 Task: Create new Company, with domain: 'nybg.org' and type: 'Reseller'. Add new contact for this company, with mail Id: 'Prisha_Fisher@nybg.org', First Name: Prisha, Last name:  Fisher, Job Title: 'Human Resources Director', Phone Number: '(408) 555-1238'. Change life cycle stage to  Lead and lead status to  Open. Logged in from softage.3@softage.net
Action: Mouse moved to (81, 75)
Screenshot: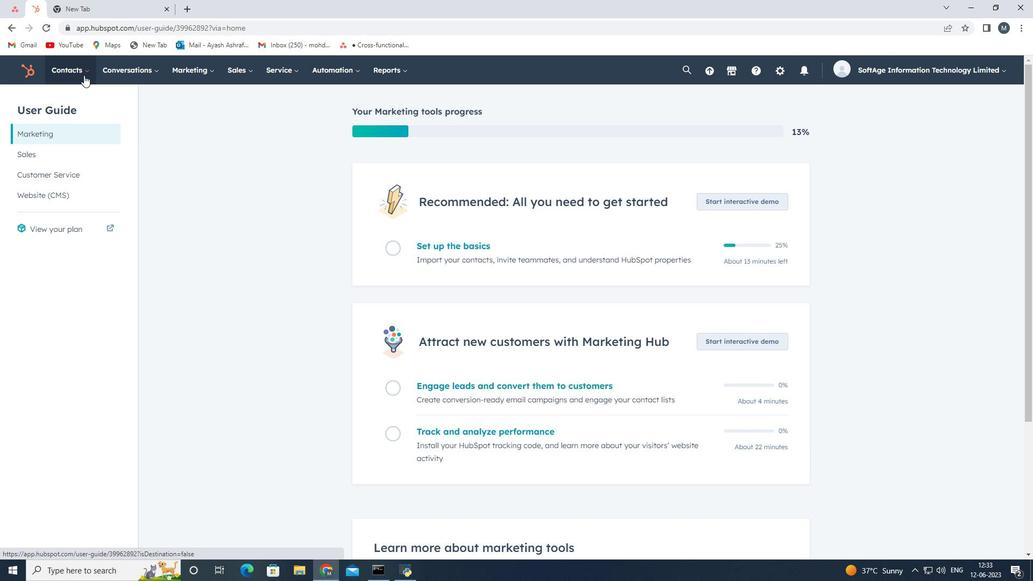 
Action: Mouse pressed left at (81, 75)
Screenshot: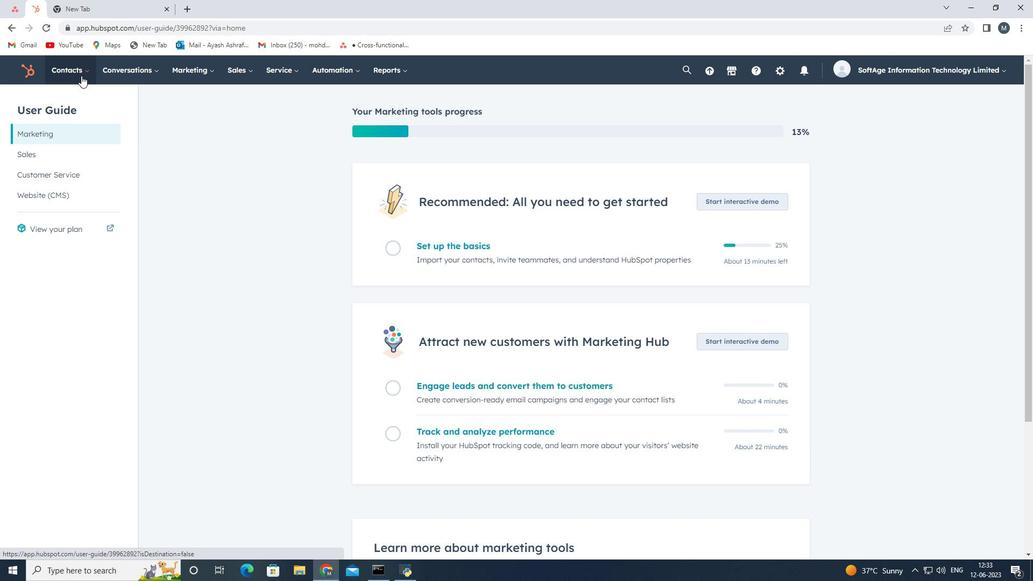 
Action: Mouse moved to (94, 127)
Screenshot: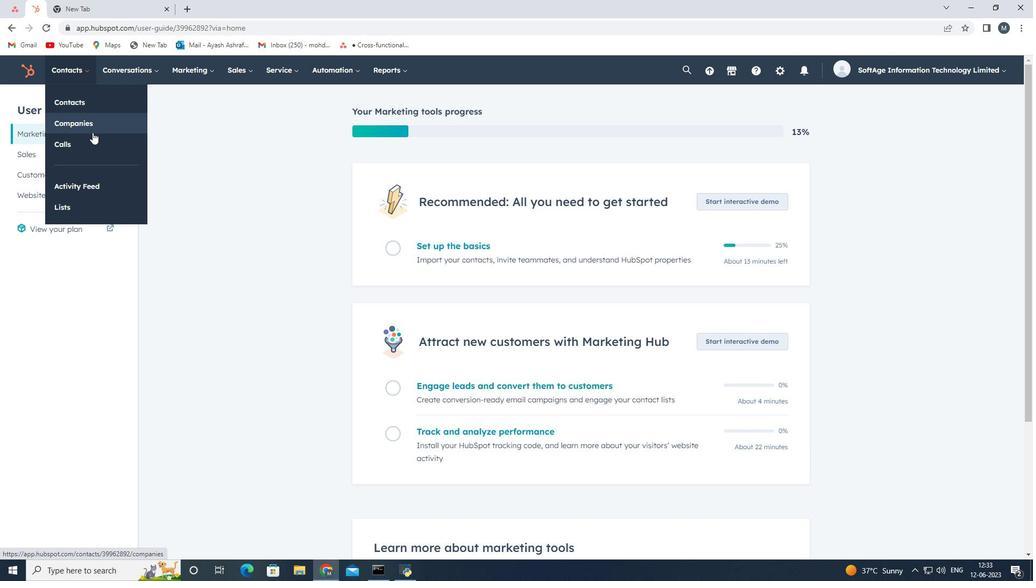 
Action: Mouse pressed left at (94, 127)
Screenshot: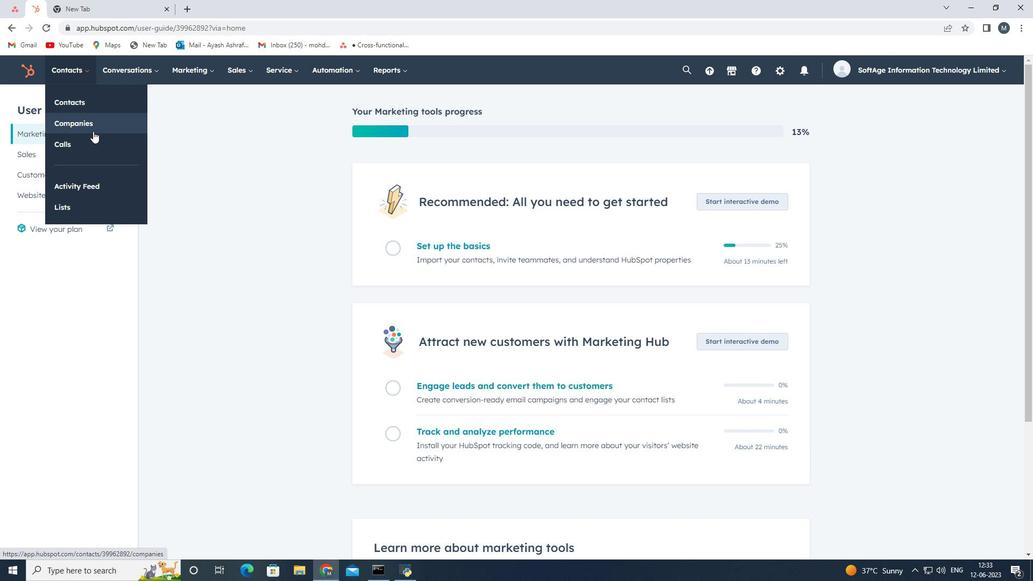 
Action: Mouse moved to (961, 106)
Screenshot: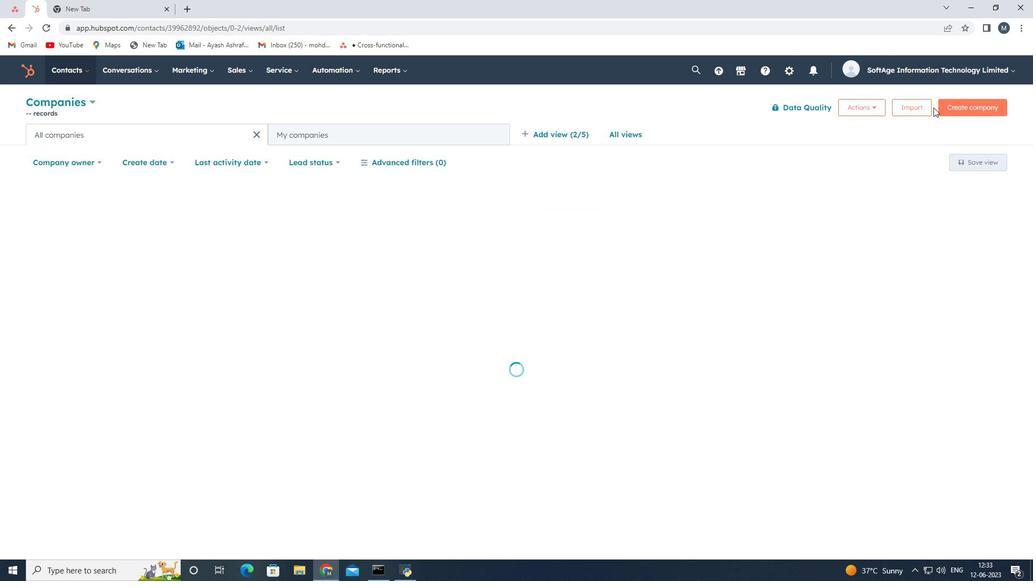 
Action: Mouse pressed left at (961, 106)
Screenshot: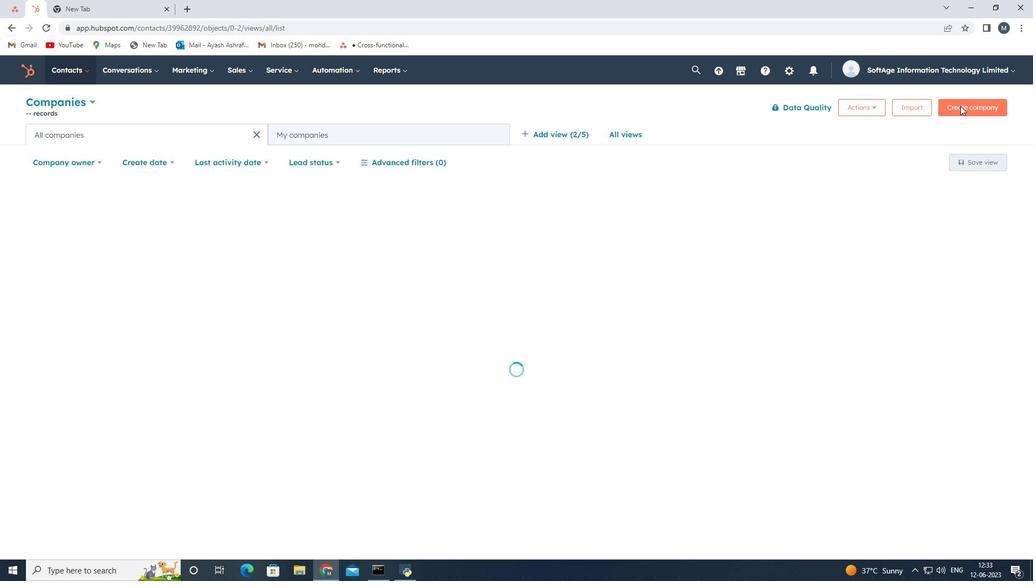 
Action: Mouse moved to (812, 152)
Screenshot: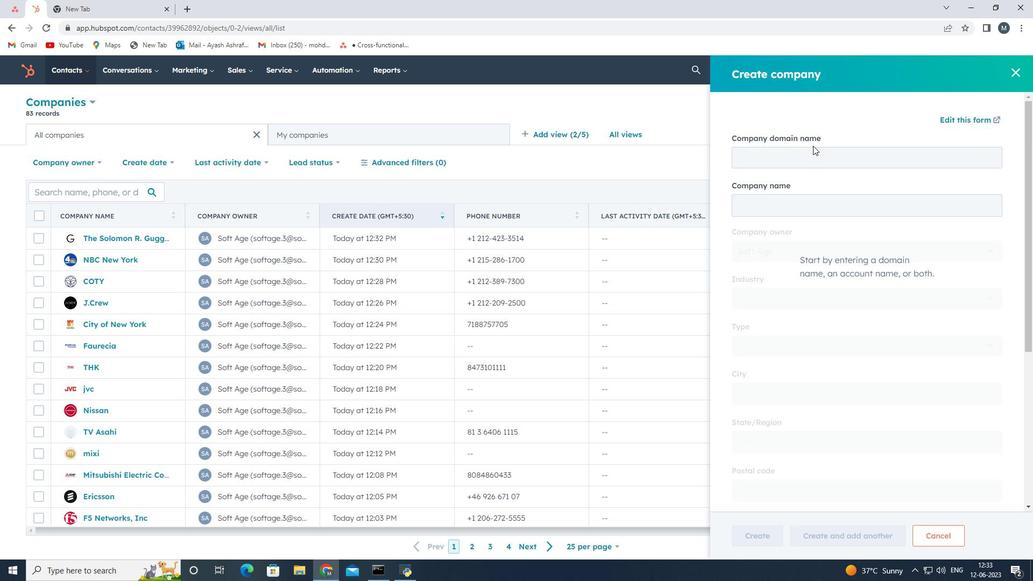 
Action: Mouse pressed left at (812, 152)
Screenshot: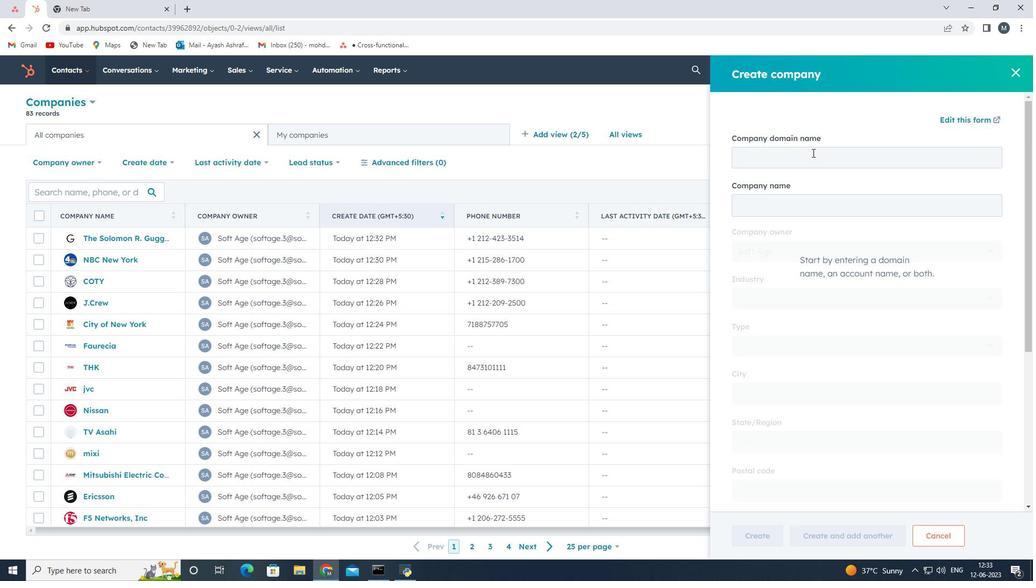 
Action: Mouse moved to (812, 152)
Screenshot: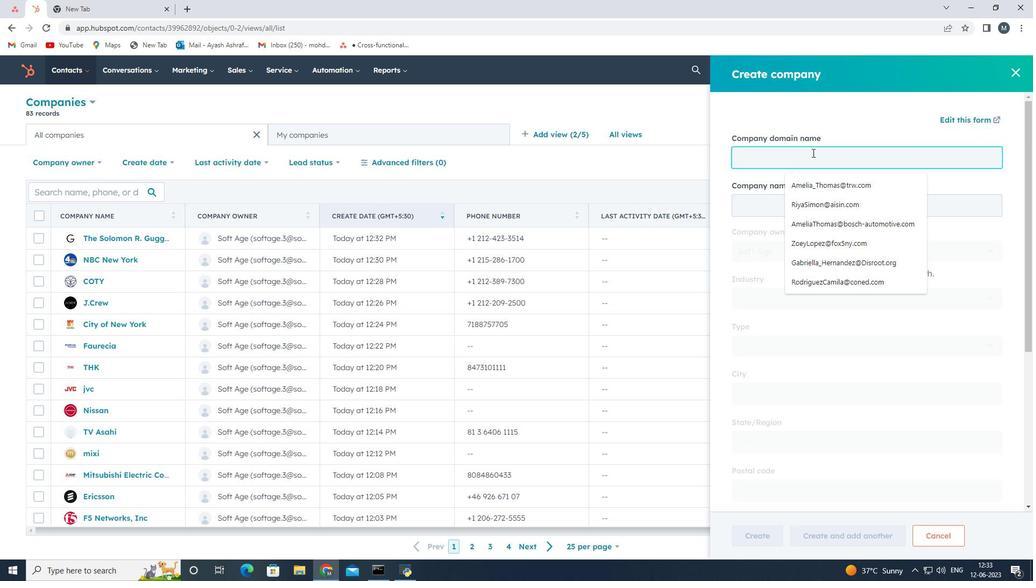 
Action: Key pressed nybg.org
Screenshot: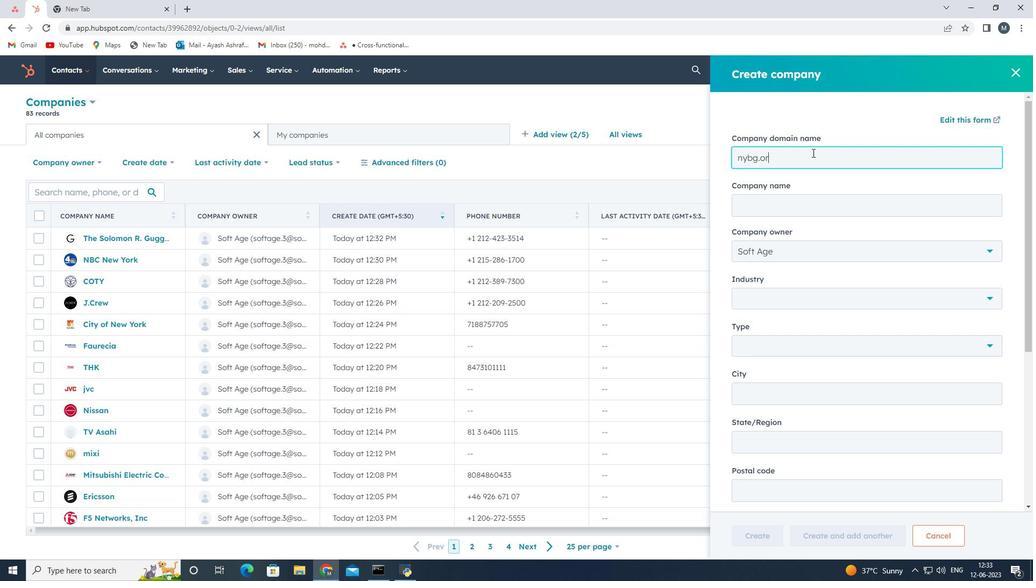 
Action: Mouse moved to (792, 346)
Screenshot: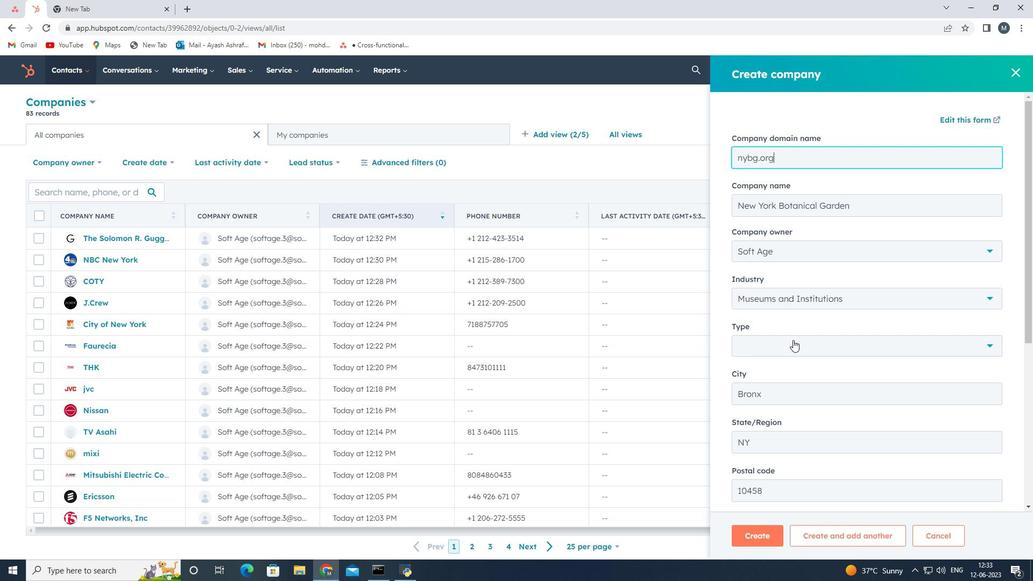 
Action: Mouse pressed left at (792, 346)
Screenshot: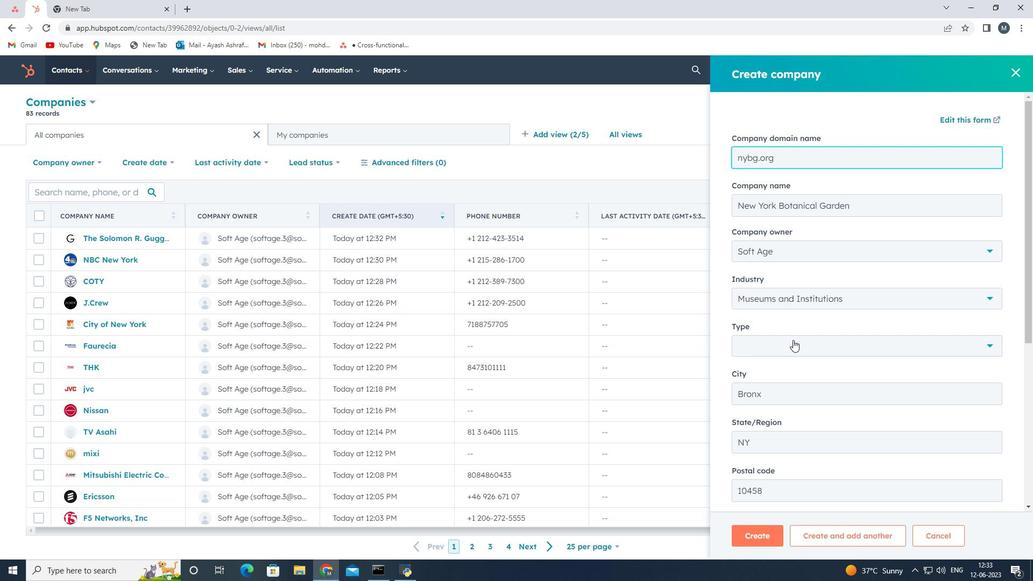 
Action: Mouse moved to (761, 437)
Screenshot: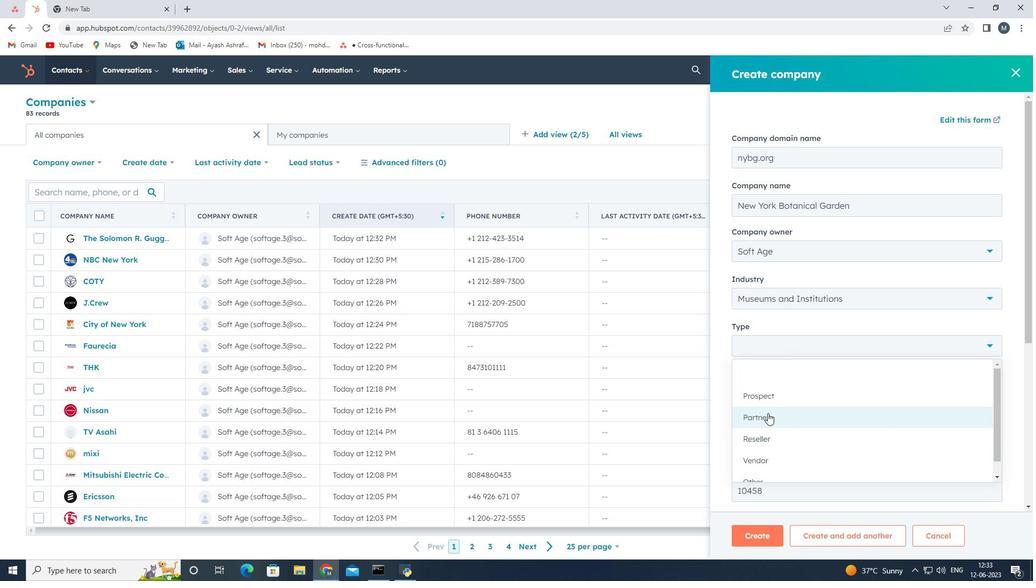 
Action: Mouse pressed left at (761, 437)
Screenshot: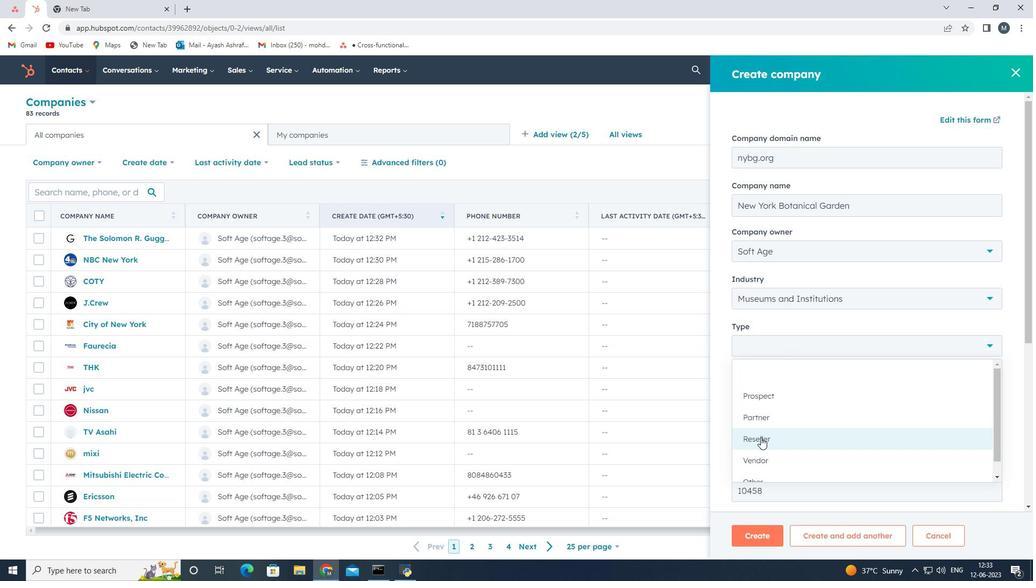 
Action: Mouse moved to (769, 534)
Screenshot: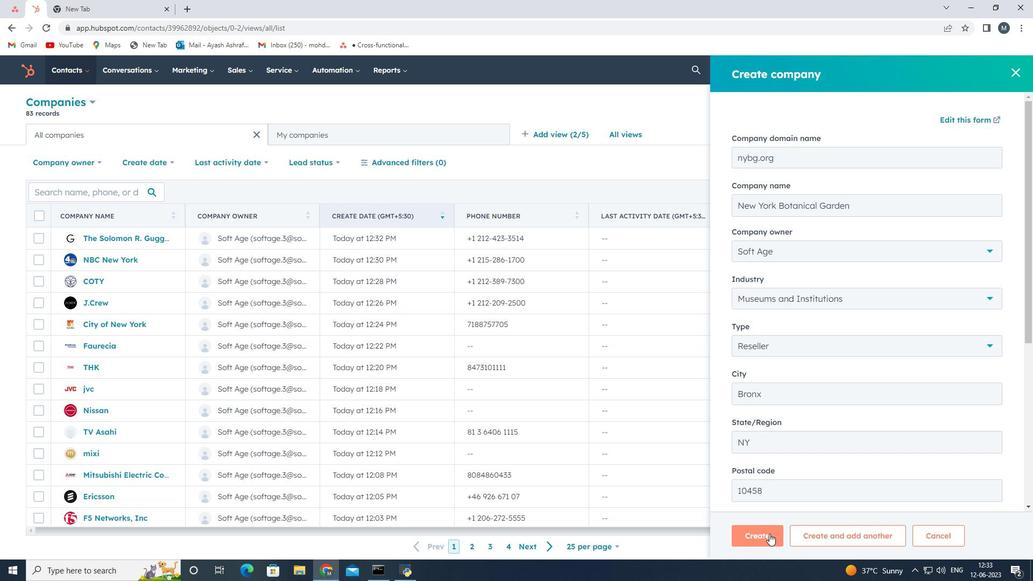 
Action: Mouse pressed left at (769, 534)
Screenshot: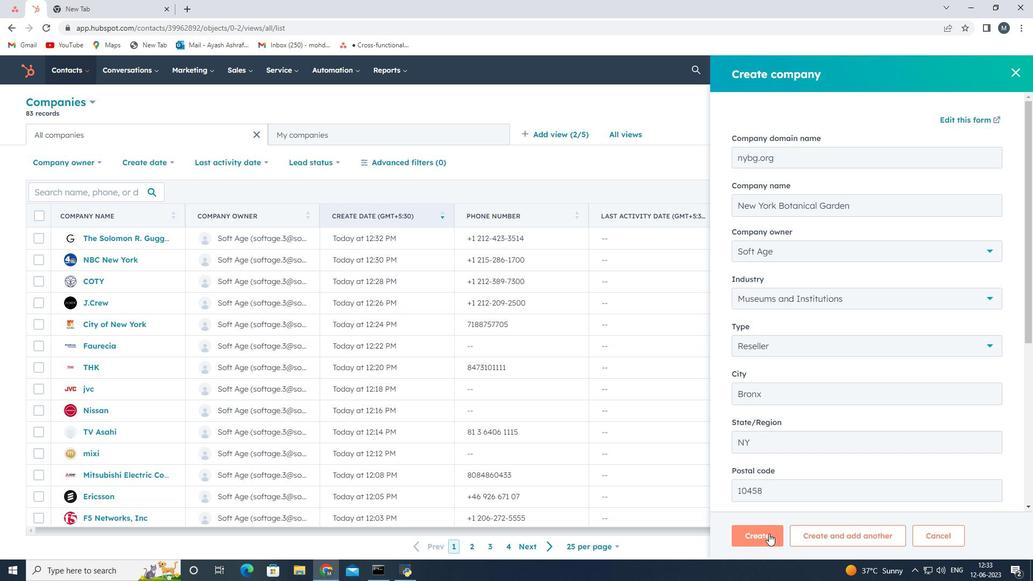 
Action: Mouse moved to (723, 366)
Screenshot: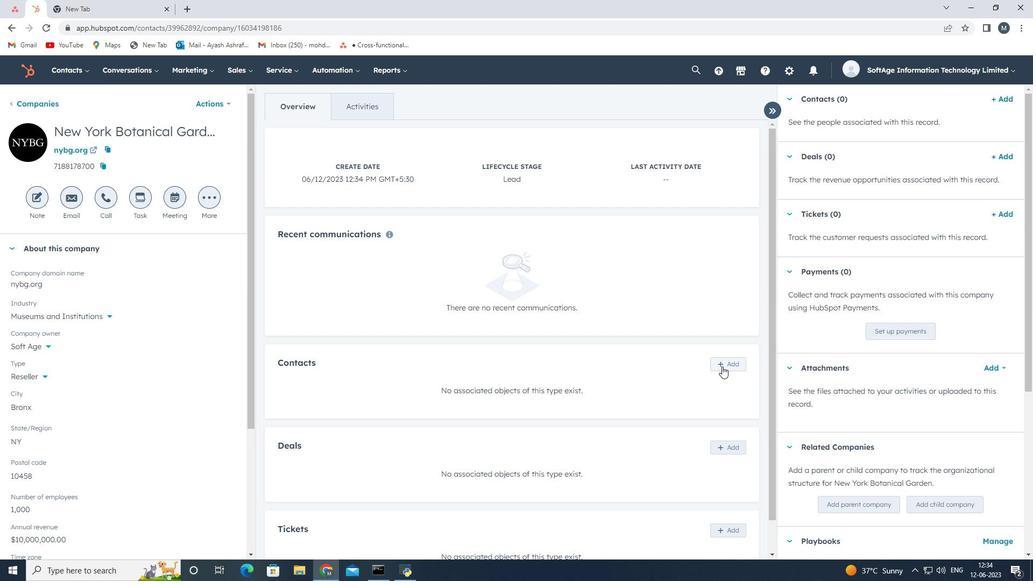 
Action: Mouse pressed left at (723, 366)
Screenshot: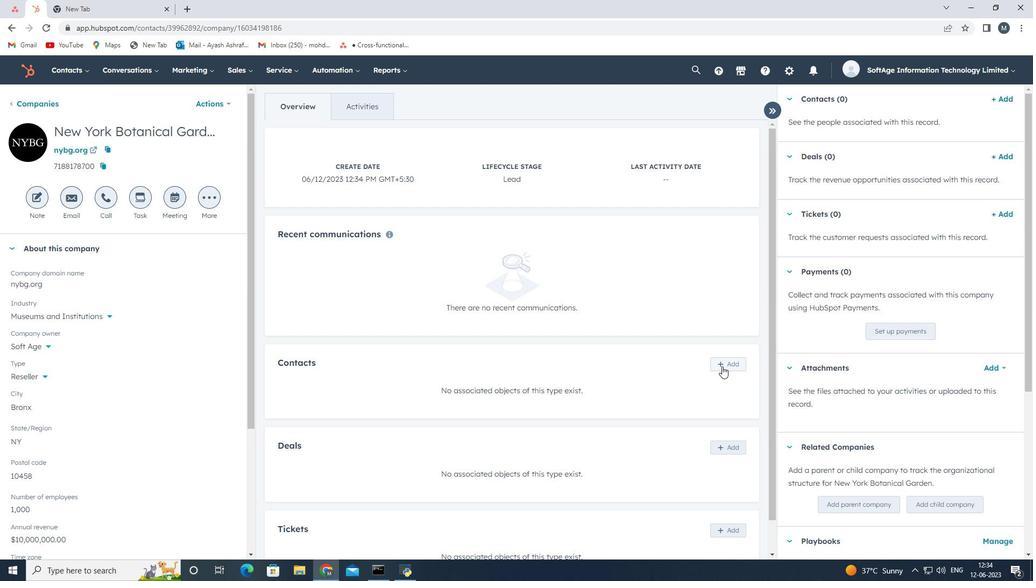 
Action: Mouse moved to (798, 116)
Screenshot: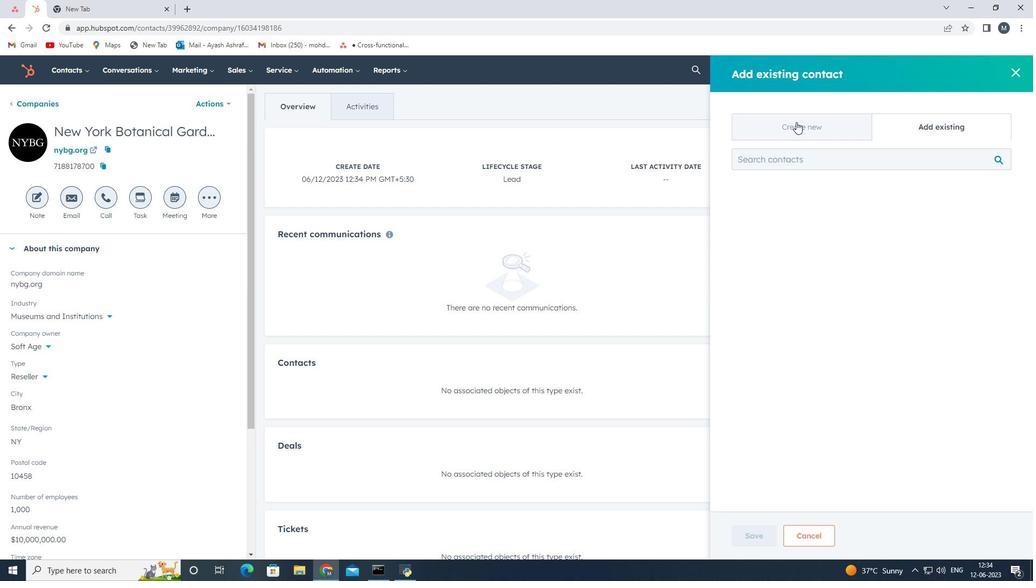 
Action: Mouse pressed left at (798, 116)
Screenshot: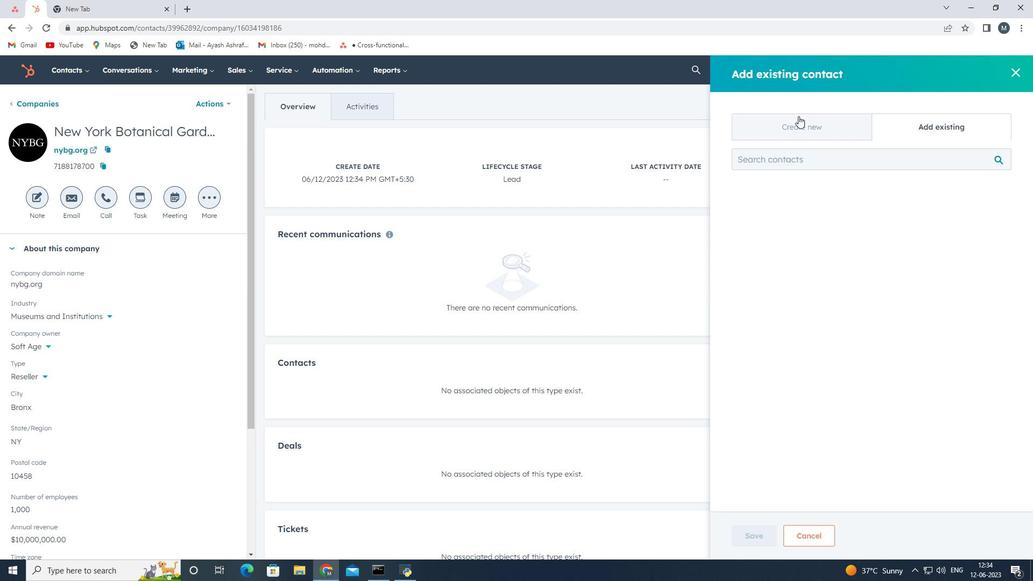 
Action: Mouse moved to (769, 198)
Screenshot: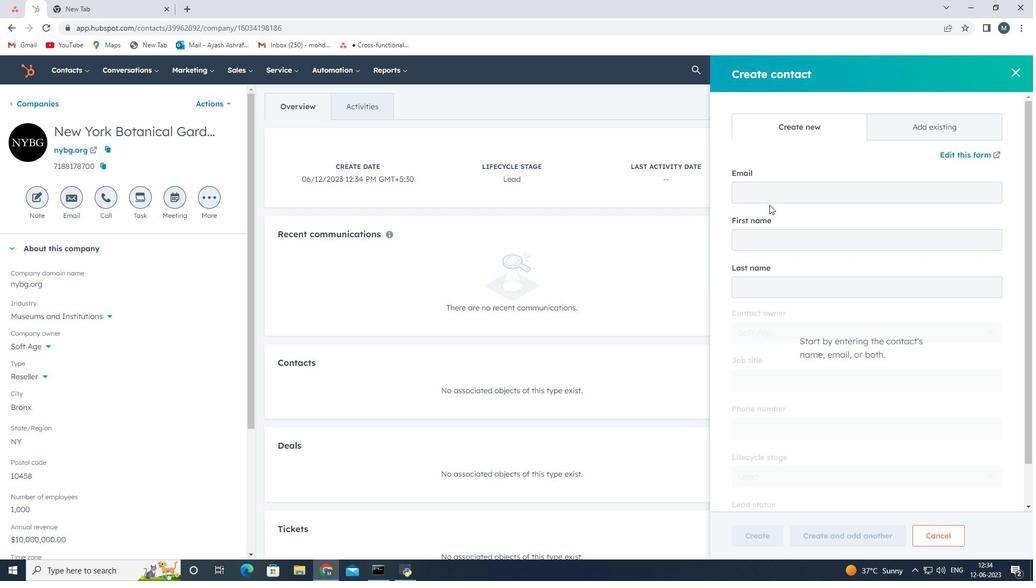 
Action: Mouse pressed left at (769, 198)
Screenshot: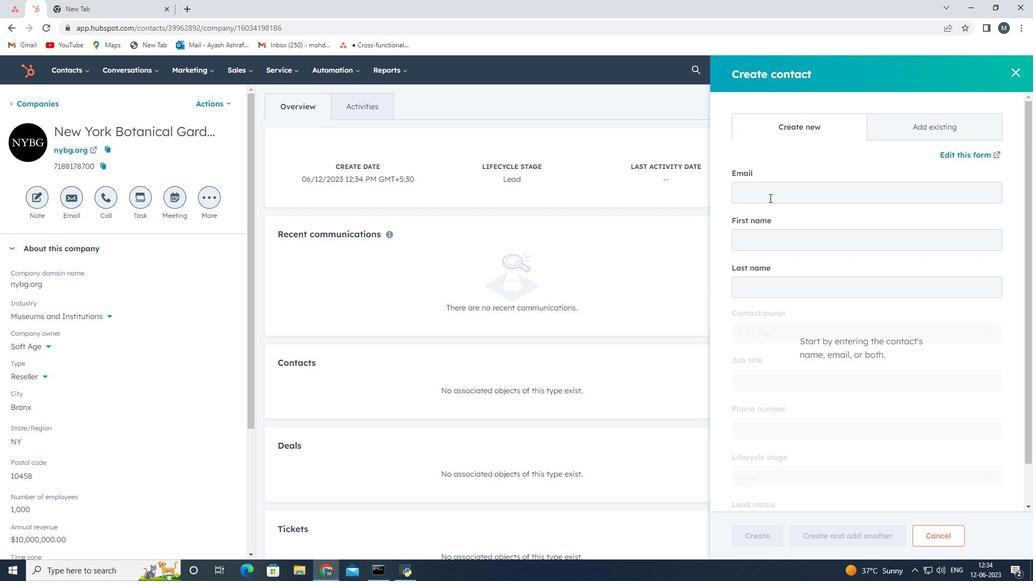
Action: Key pressed <Key.shift>Prisha<Key.shift_r><Key.shift_r>_<Key.shift><Key.shift><Key.shift>Fisher<Key.shift>@nybg.org
Screenshot: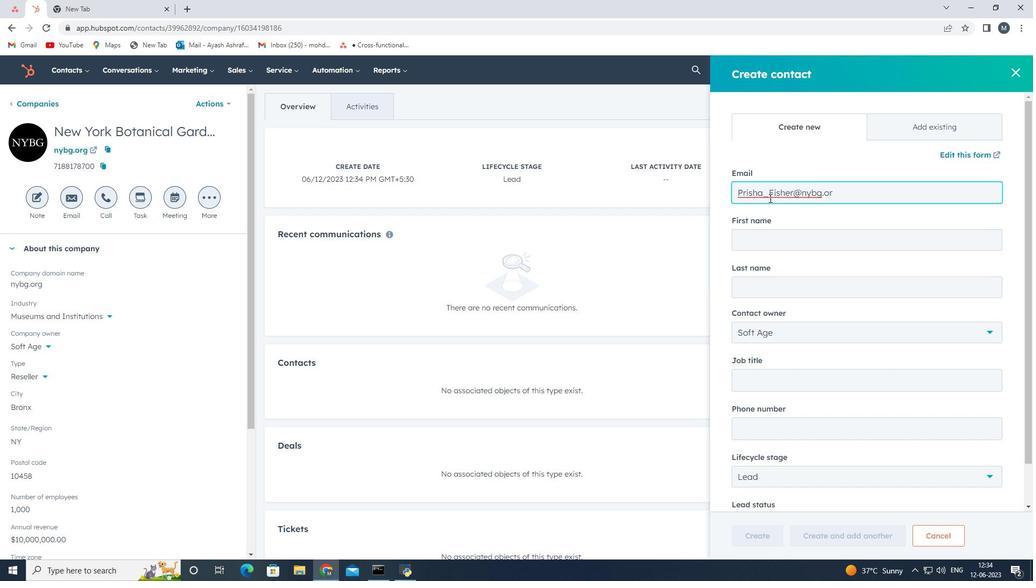 
Action: Mouse moved to (779, 237)
Screenshot: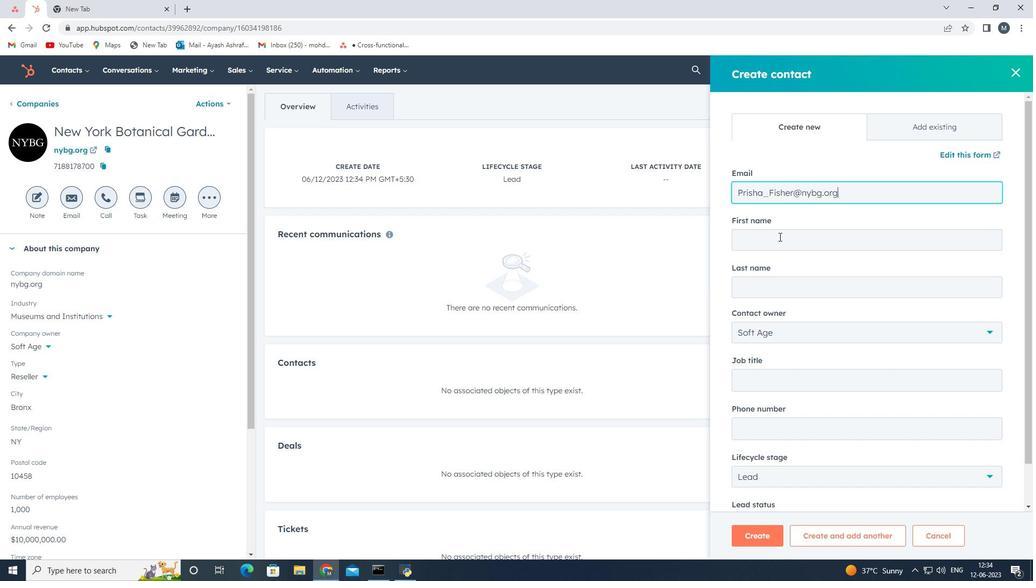 
Action: Mouse pressed left at (779, 237)
Screenshot: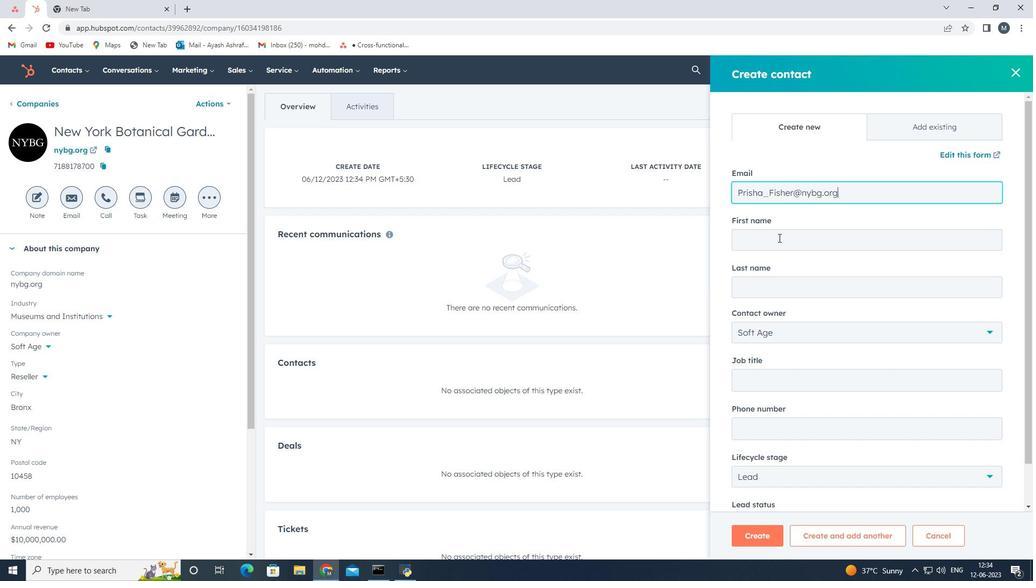 
Action: Mouse moved to (776, 239)
Screenshot: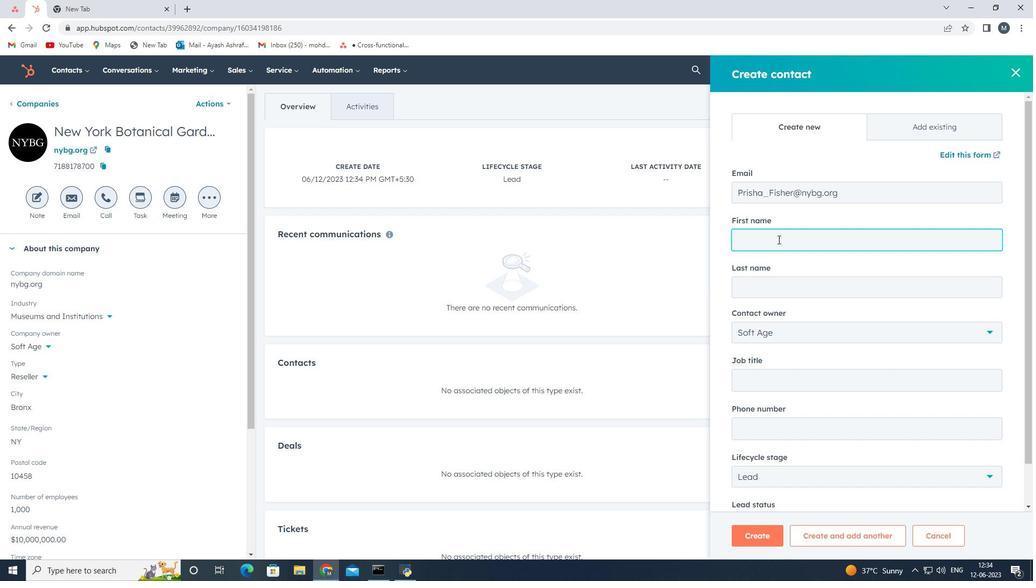 
Action: Key pressed <Key.shift><Key.shift><Key.shift>Prisha
Screenshot: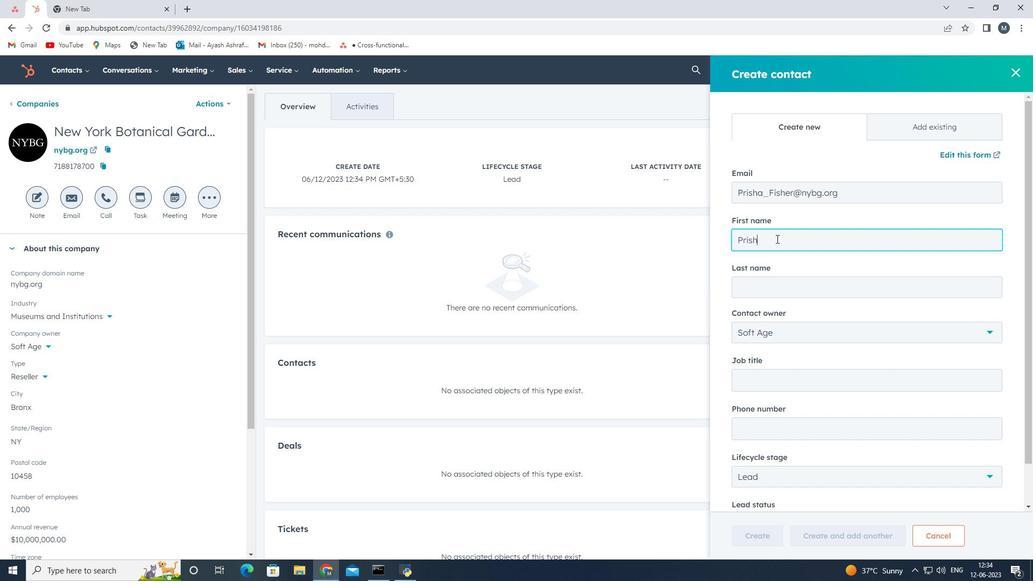 
Action: Mouse moved to (774, 292)
Screenshot: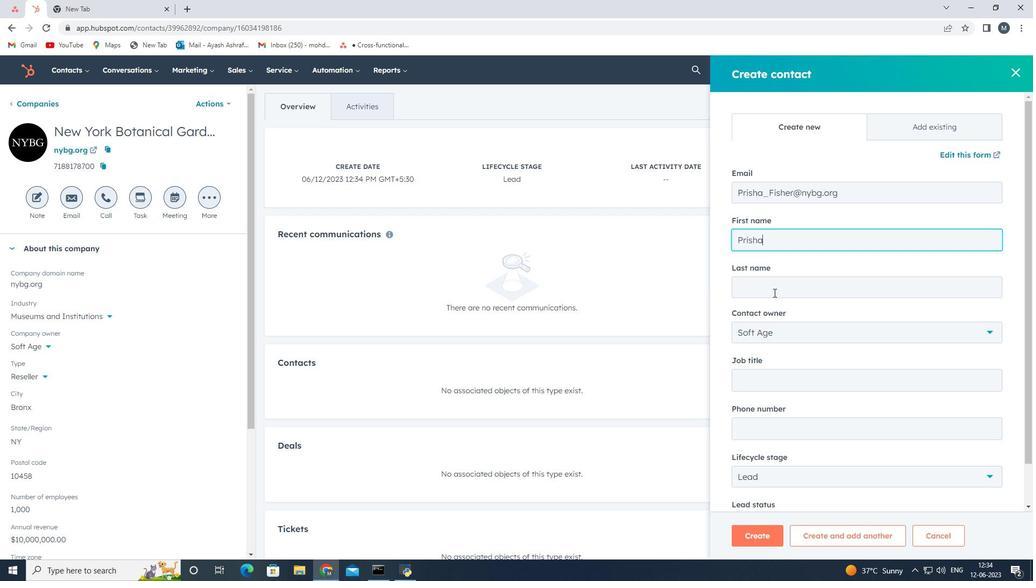 
Action: Mouse pressed left at (774, 292)
Screenshot: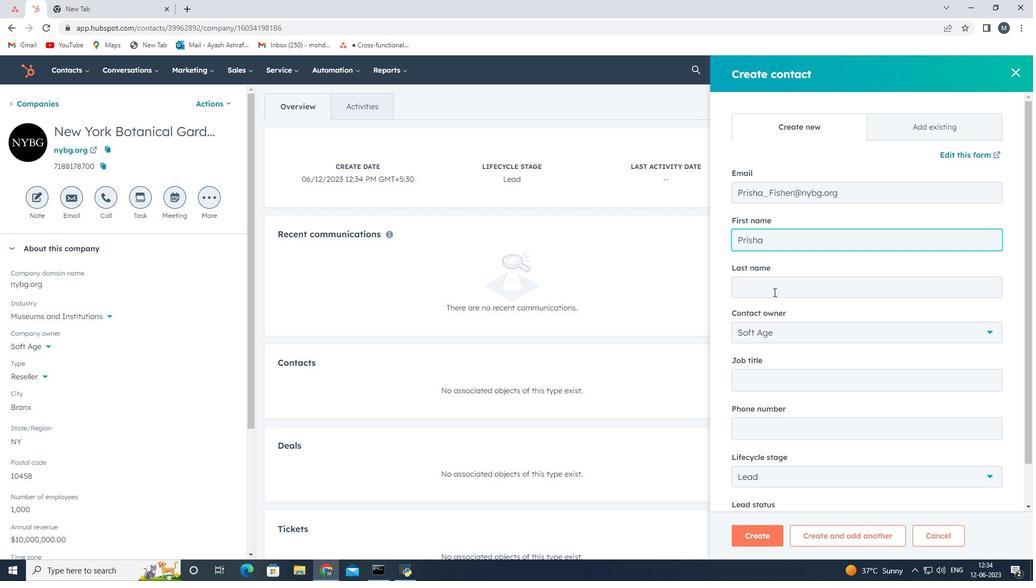
Action: Key pressed <Key.shift><Key.shift><Key.shift><Key.shift><Key.shift><Key.shift><Key.shift><Key.shift><Key.shift><Key.shift><Key.shift><Key.shift><Key.shift><Key.shift><Key.shift><Key.shift><Key.shift><Key.shift><Key.shift><Key.shift><Key.shift><Key.shift><Key.shift><Key.shift><Key.shift><Key.shift><Key.shift><Key.shift><Key.shift><Key.shift><Key.shift><Key.shift><Key.shift><Key.shift><Key.shift><Key.shift><Key.shift><Key.shift><Key.shift><Key.shift><Key.shift><Key.shift><Key.shift><Key.shift><Key.shift><Key.shift><Key.shift><Key.shift><Key.shift><Key.shift><Key.shift><Key.shift><Key.shift><Key.shift>Fisher
Screenshot: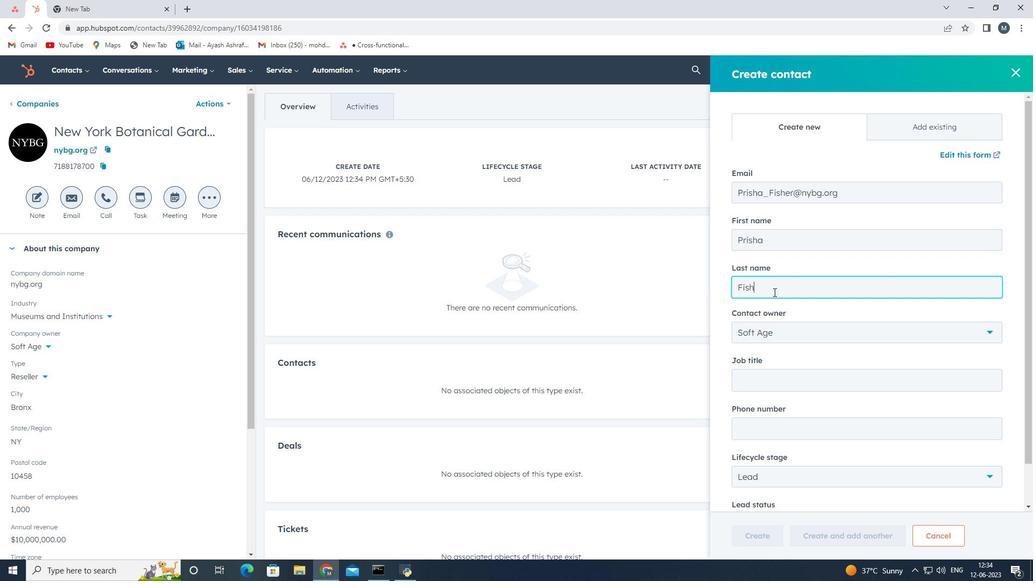 
Action: Mouse moved to (773, 382)
Screenshot: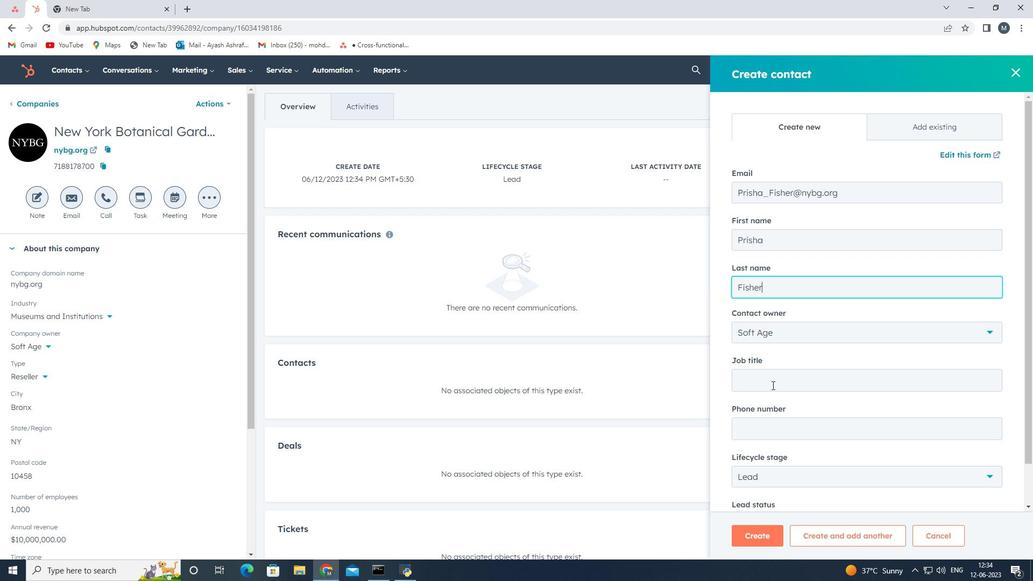 
Action: Mouse pressed left at (773, 382)
Screenshot: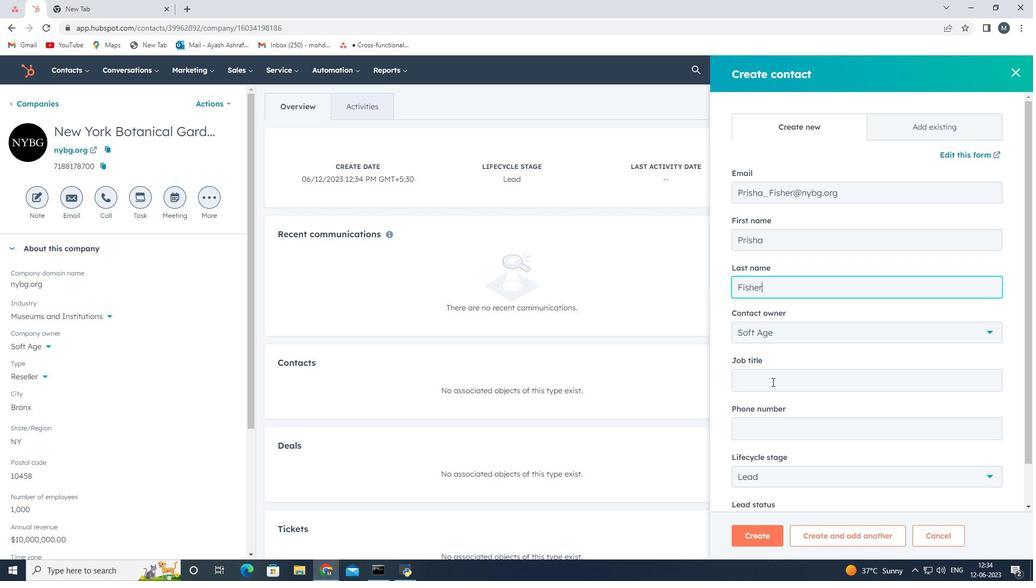 
Action: Mouse moved to (755, 362)
Screenshot: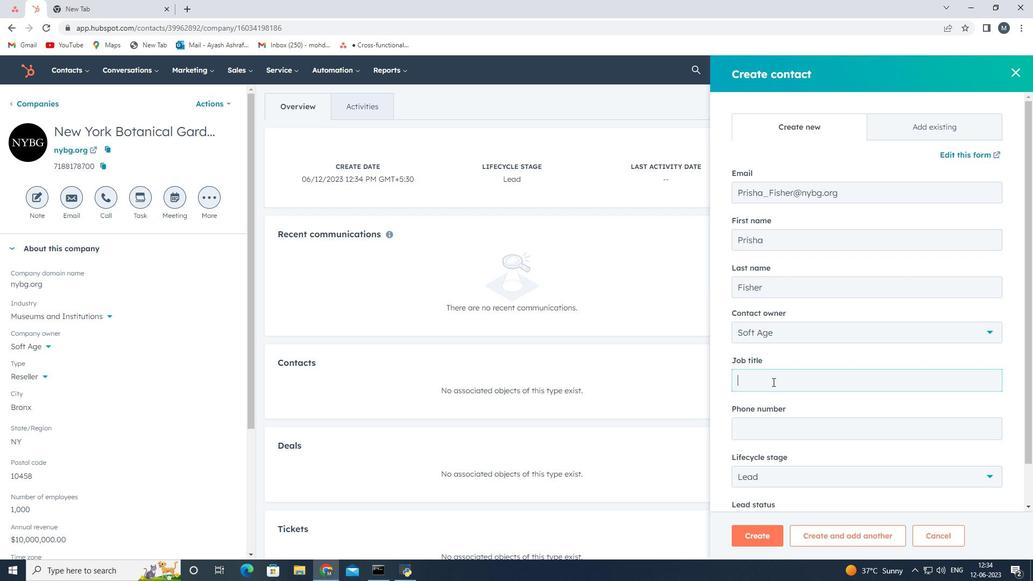 
Action: Key pressed <Key.shift><Key.shift><Key.shift><Key.shift>Human<Key.space><Key.shift>Resources
Screenshot: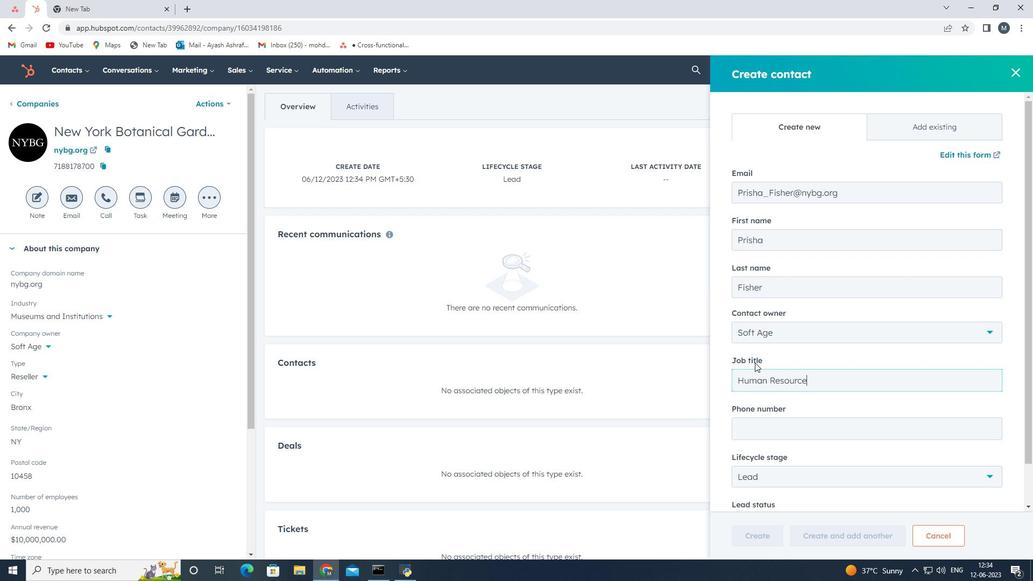 
Action: Mouse moved to (1033, 360)
Screenshot: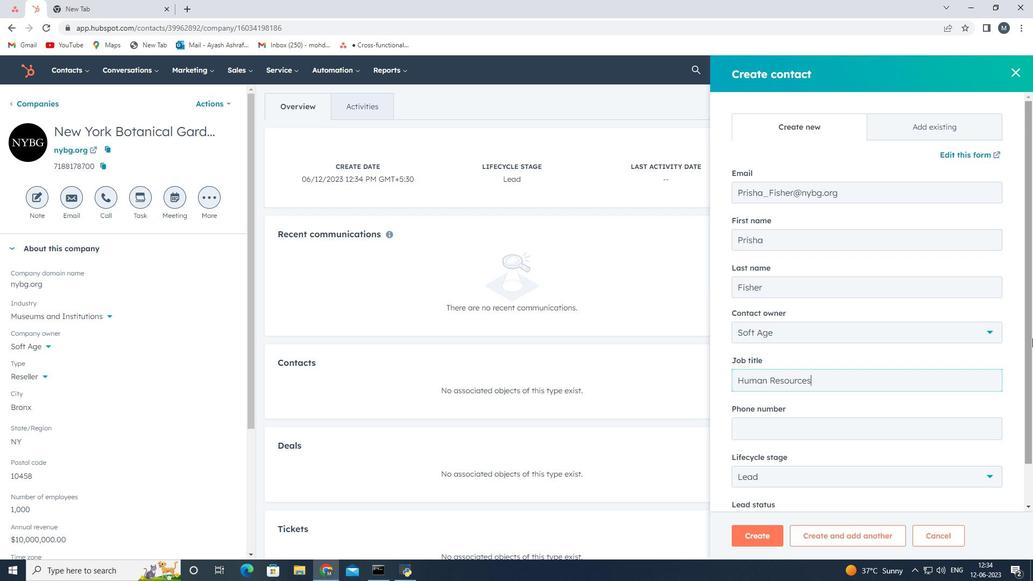 
Action: Key pressed <Key.space><Key.shift>Director
Screenshot: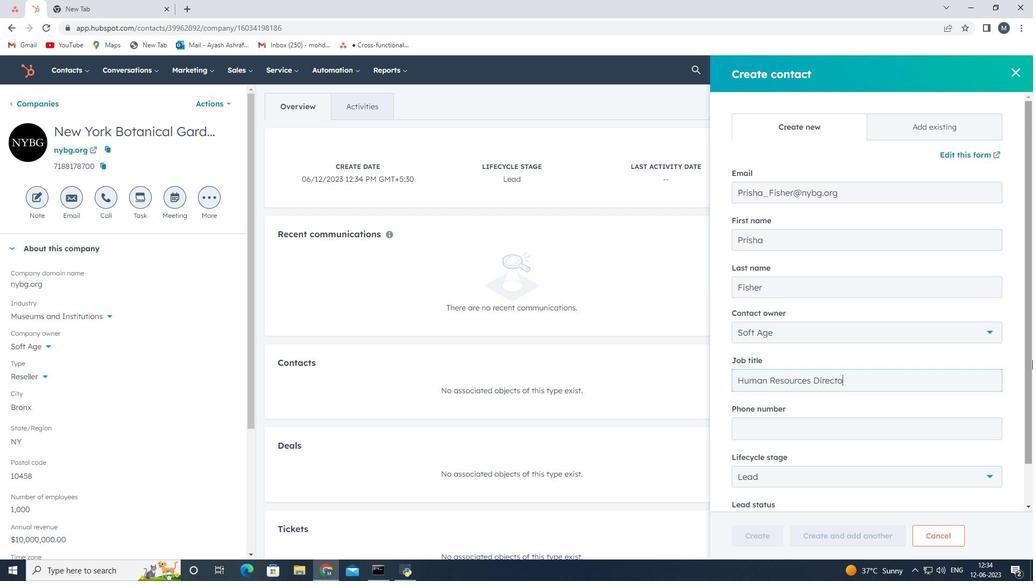 
Action: Mouse moved to (767, 422)
Screenshot: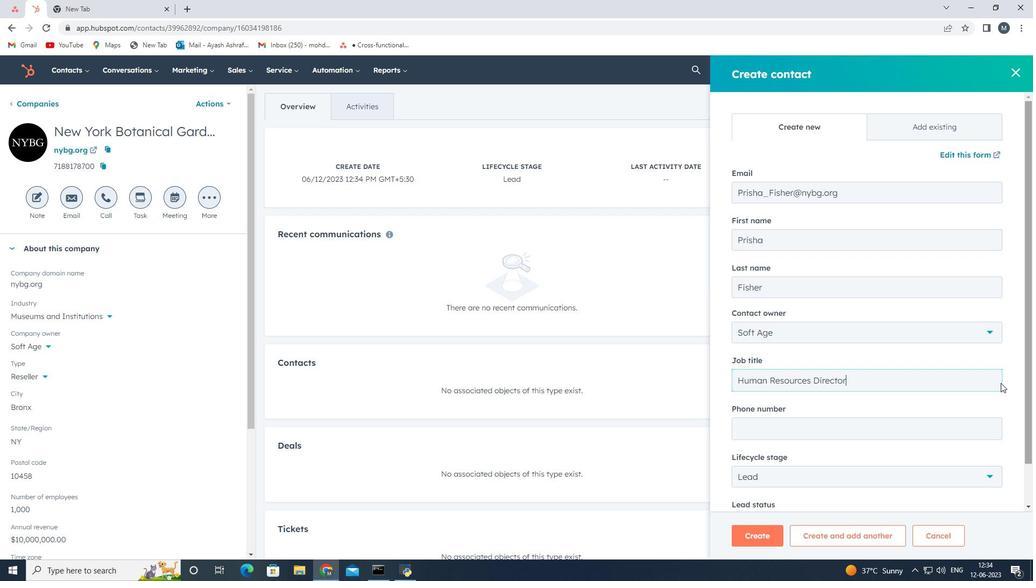 
Action: Mouse pressed left at (767, 422)
Screenshot: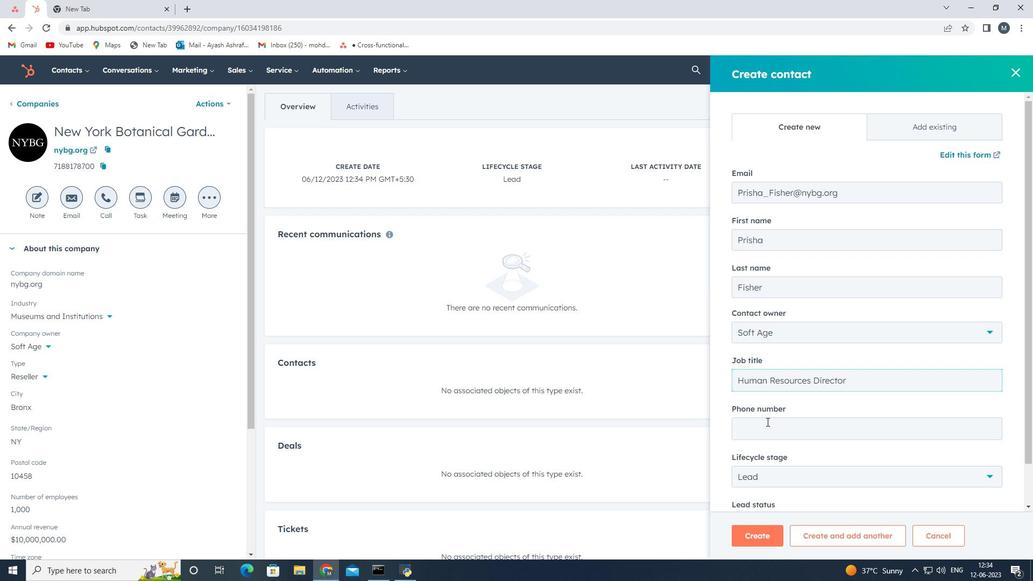 
Action: Mouse moved to (768, 421)
Screenshot: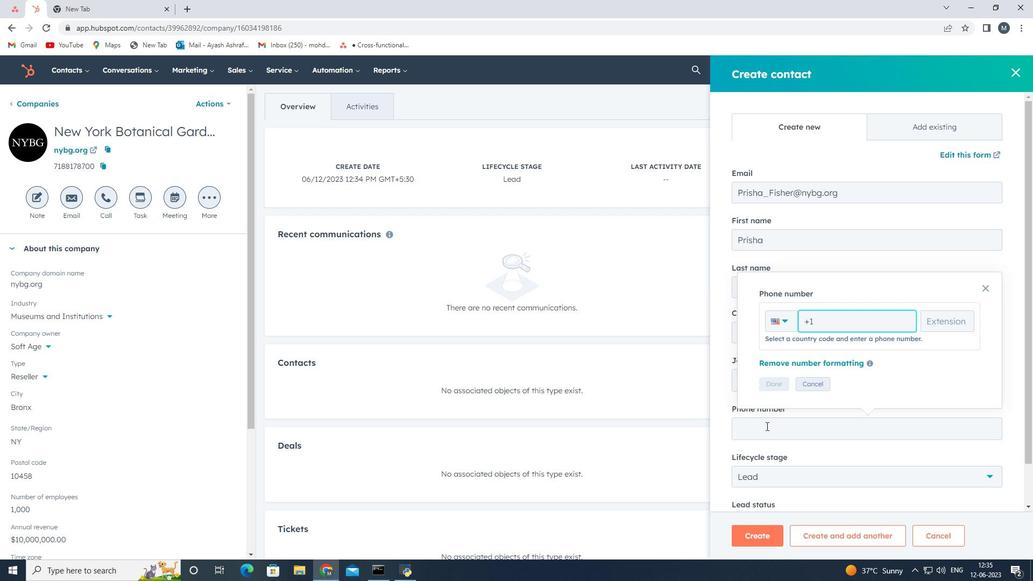 
Action: Key pressed 4085551238
Screenshot: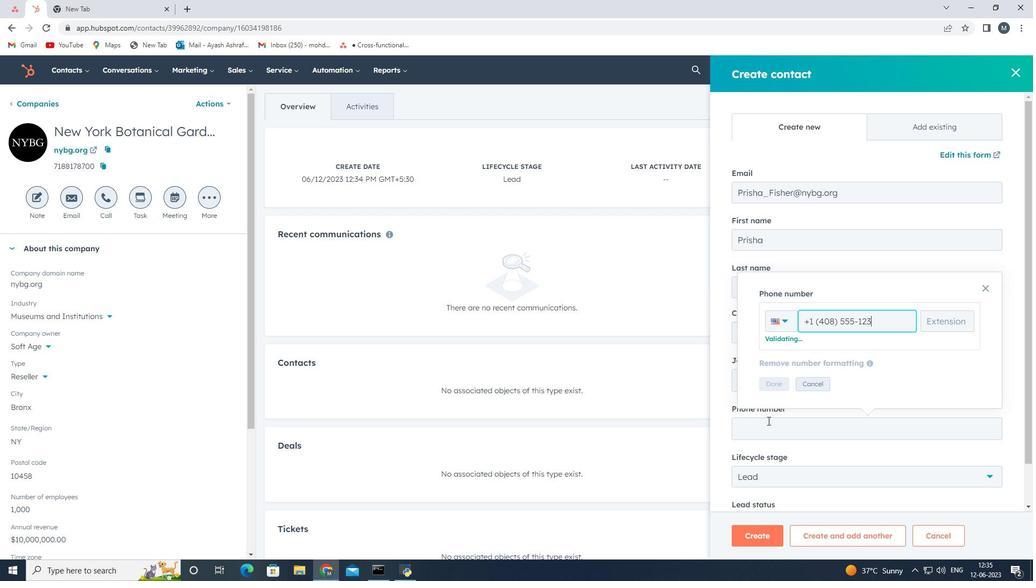 
Action: Mouse moved to (768, 381)
Screenshot: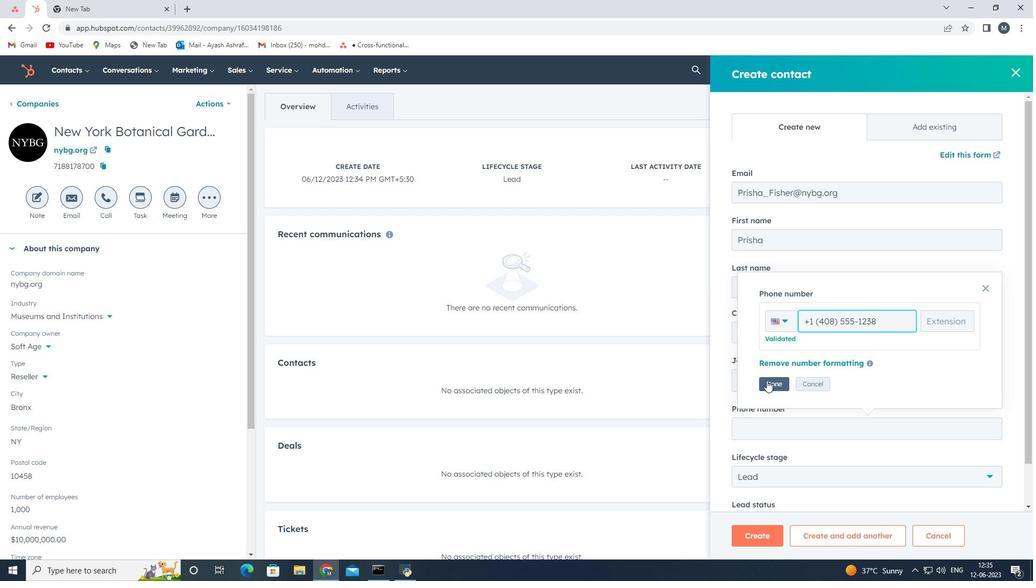 
Action: Mouse pressed left at (768, 381)
Screenshot: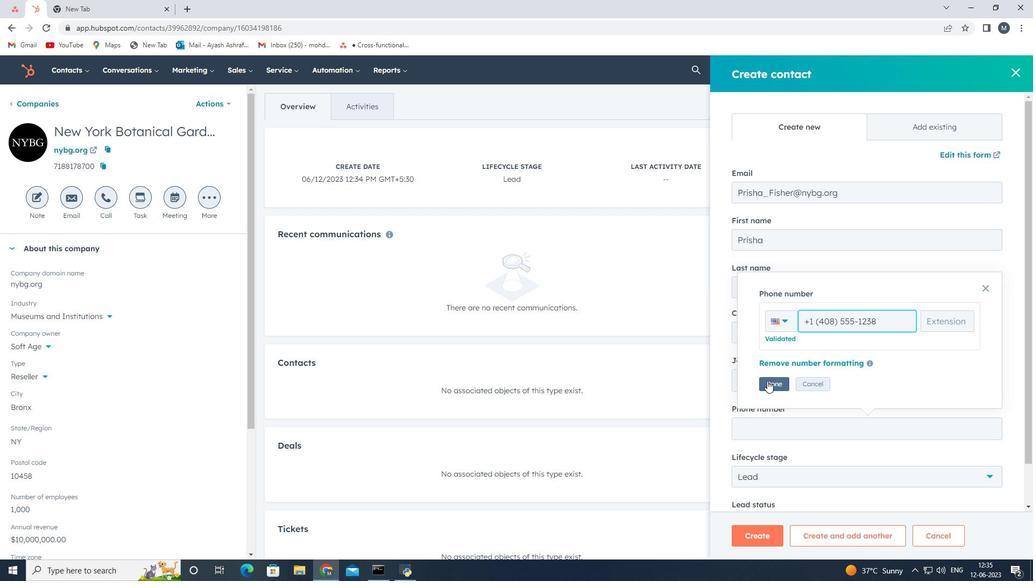 
Action: Mouse moved to (766, 471)
Screenshot: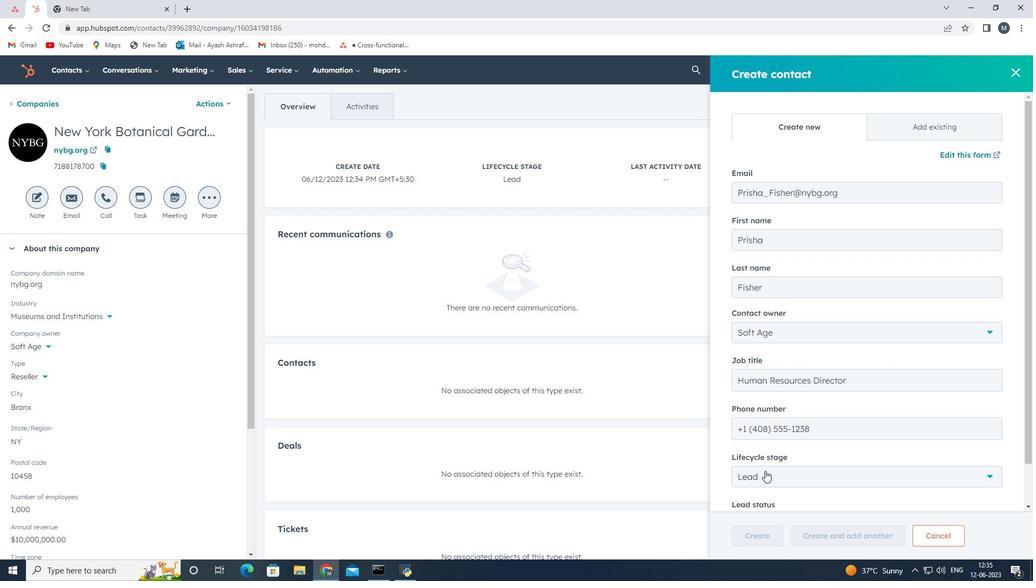 
Action: Mouse pressed left at (766, 471)
Screenshot: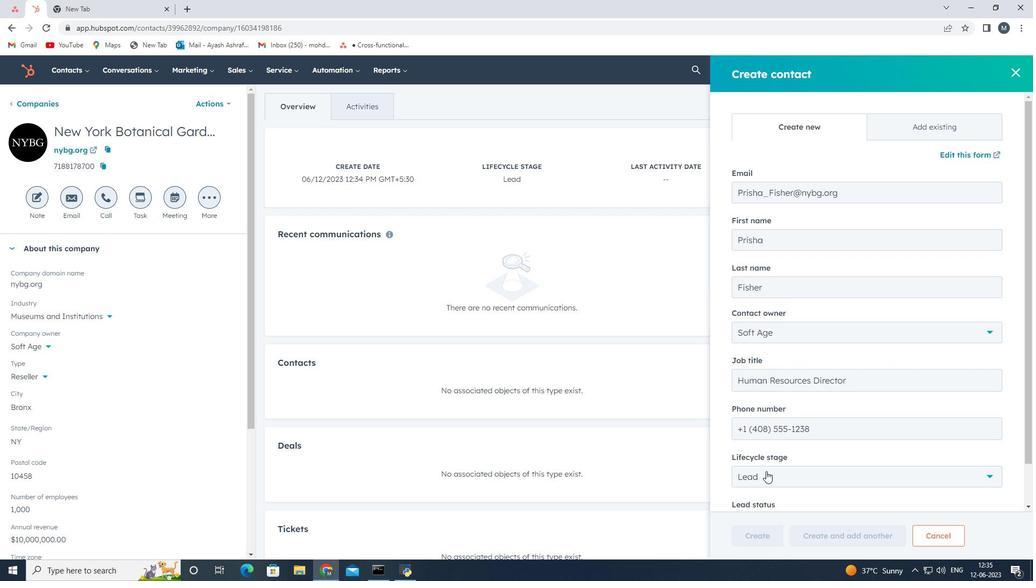 
Action: Mouse moved to (774, 381)
Screenshot: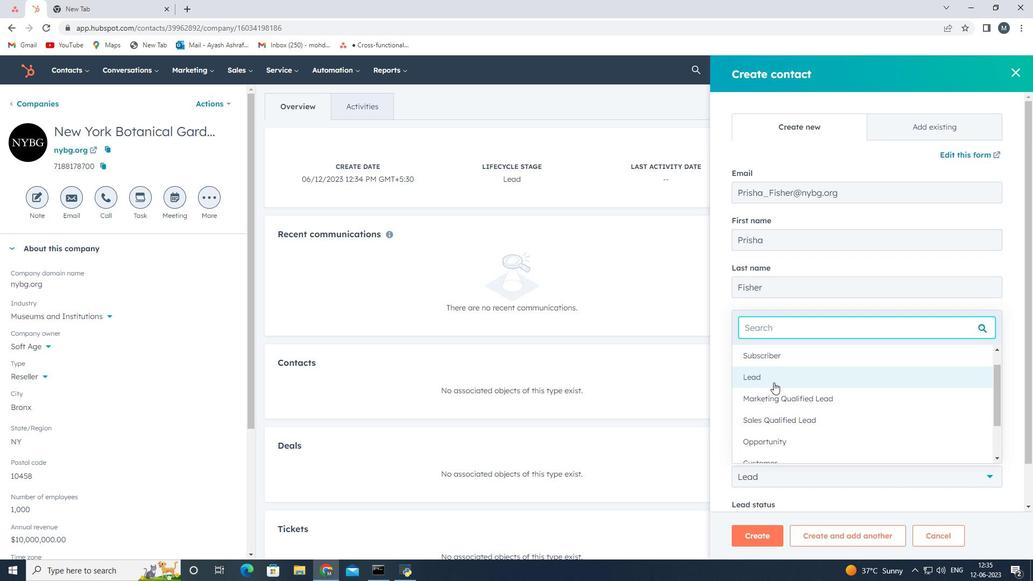 
Action: Mouse pressed left at (774, 381)
Screenshot: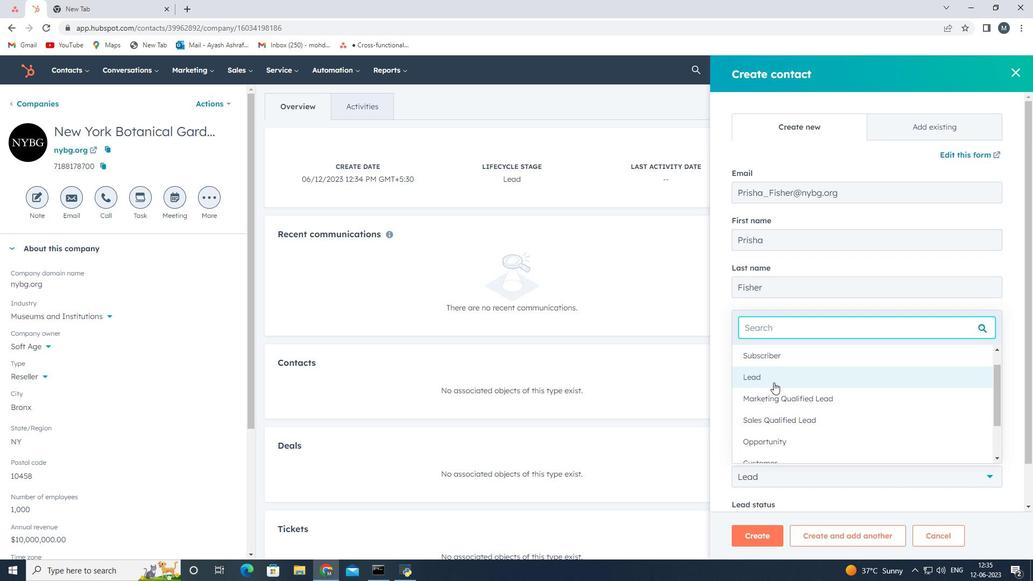
Action: Mouse moved to (781, 475)
Screenshot: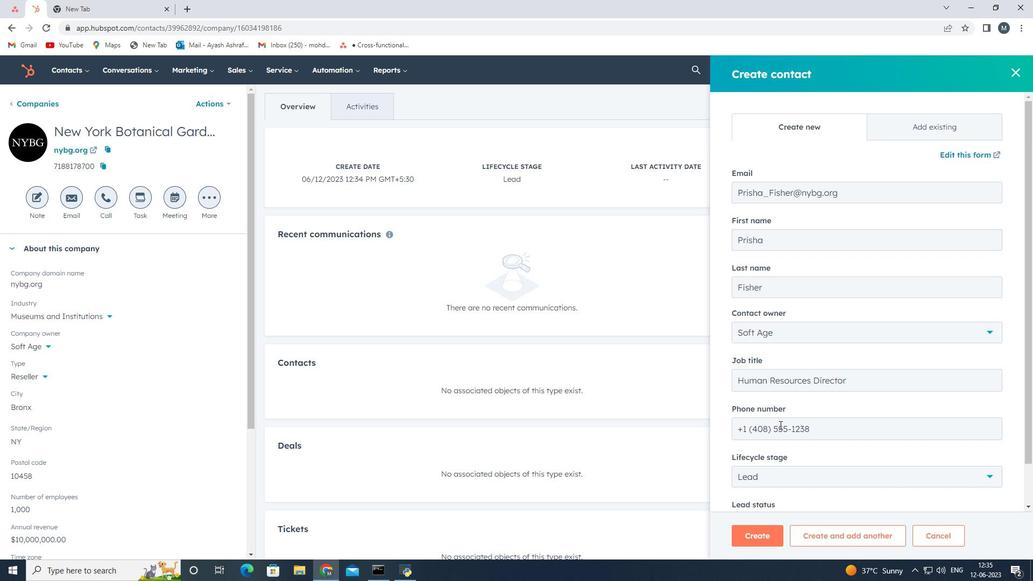 
Action: Mouse scrolled (781, 474) with delta (0, 0)
Screenshot: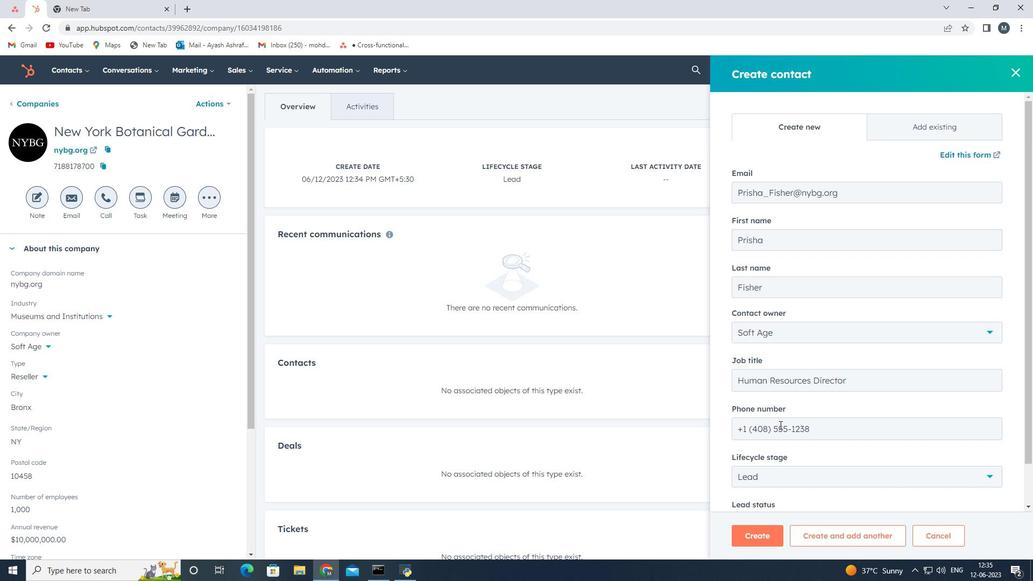 
Action: Mouse scrolled (781, 474) with delta (0, 0)
Screenshot: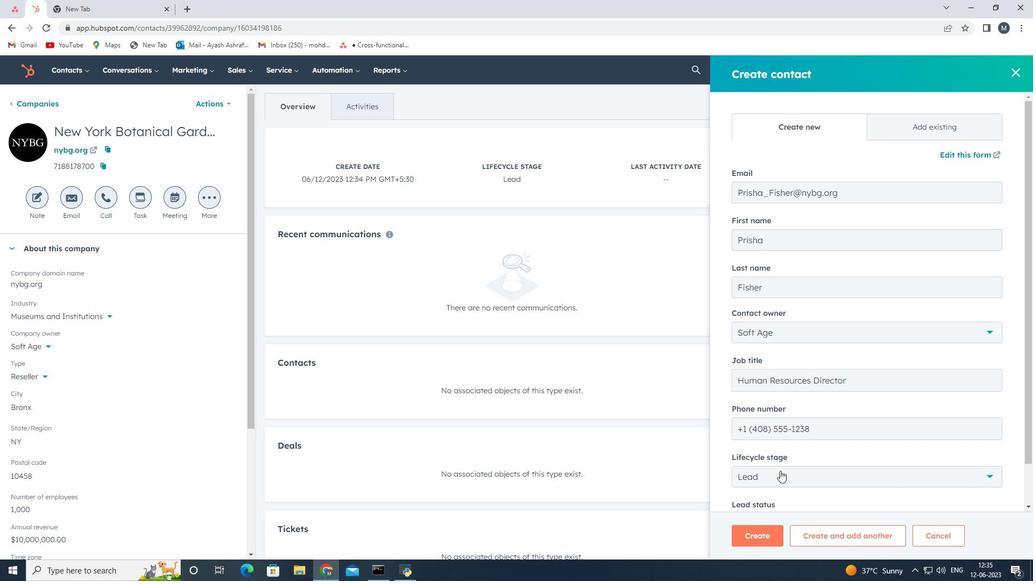 
Action: Mouse moved to (781, 475)
Screenshot: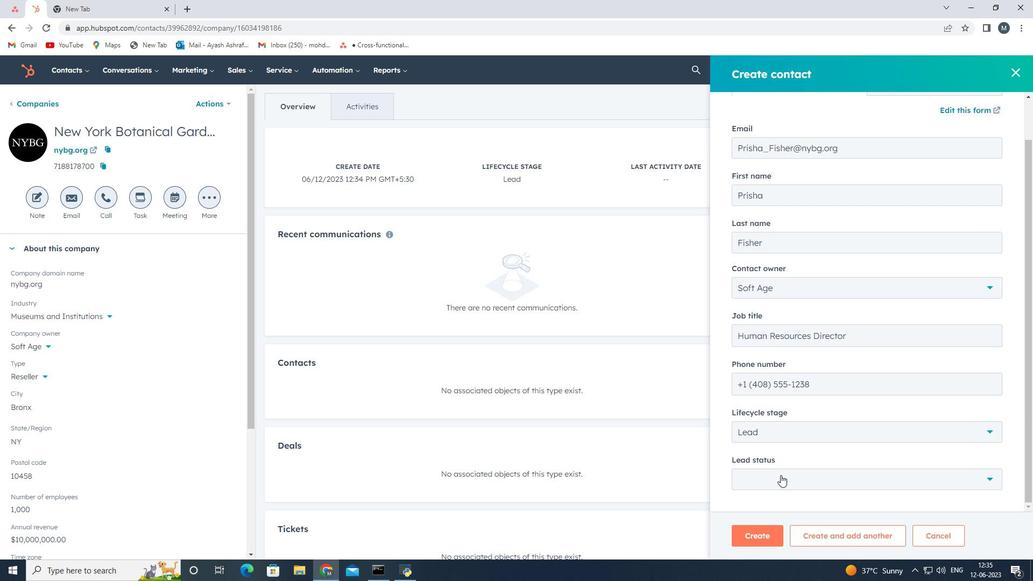 
Action: Mouse pressed left at (781, 475)
Screenshot: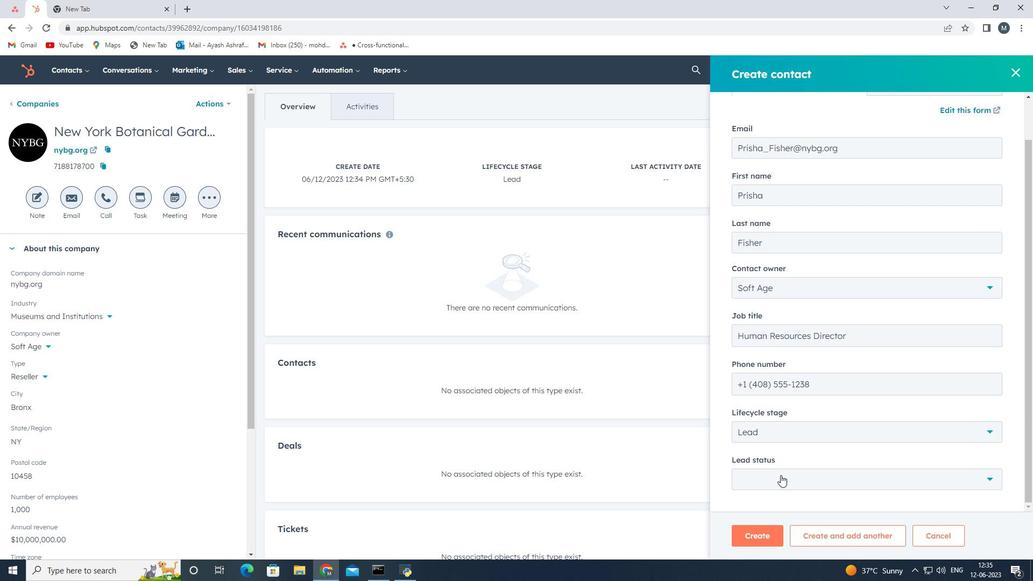 
Action: Mouse moved to (783, 400)
Screenshot: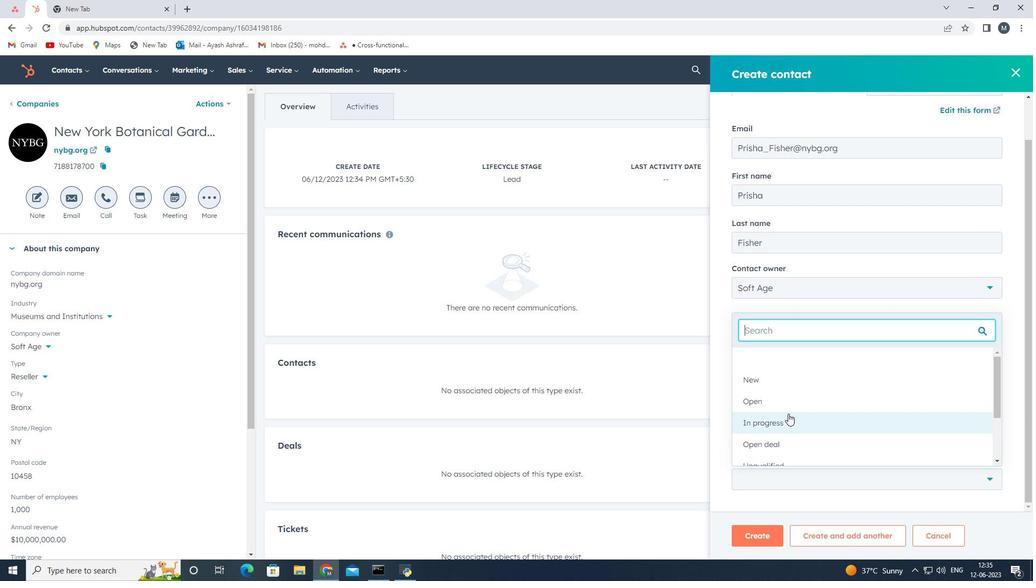 
Action: Mouse pressed left at (783, 400)
Screenshot: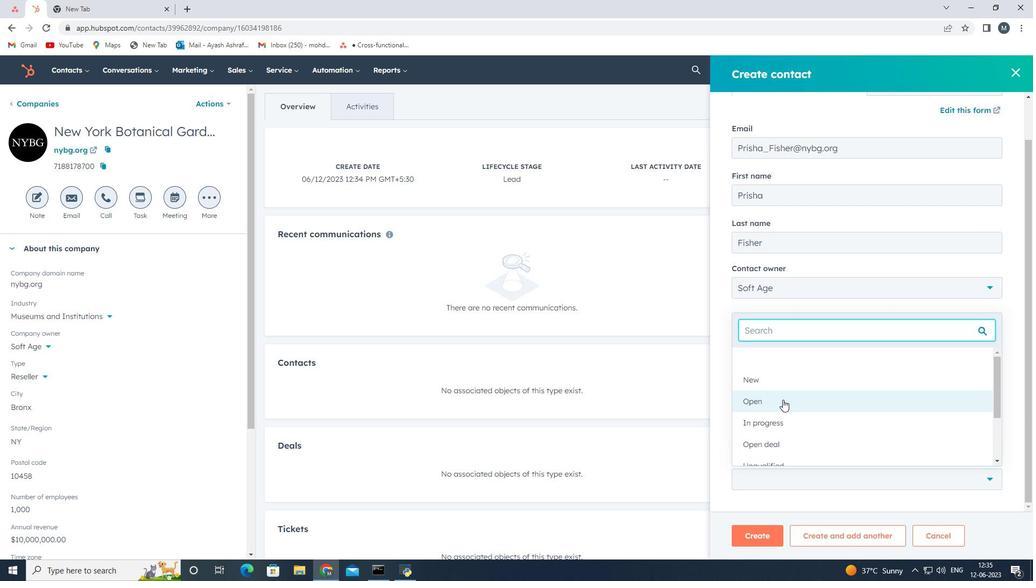 
Action: Mouse moved to (758, 538)
Screenshot: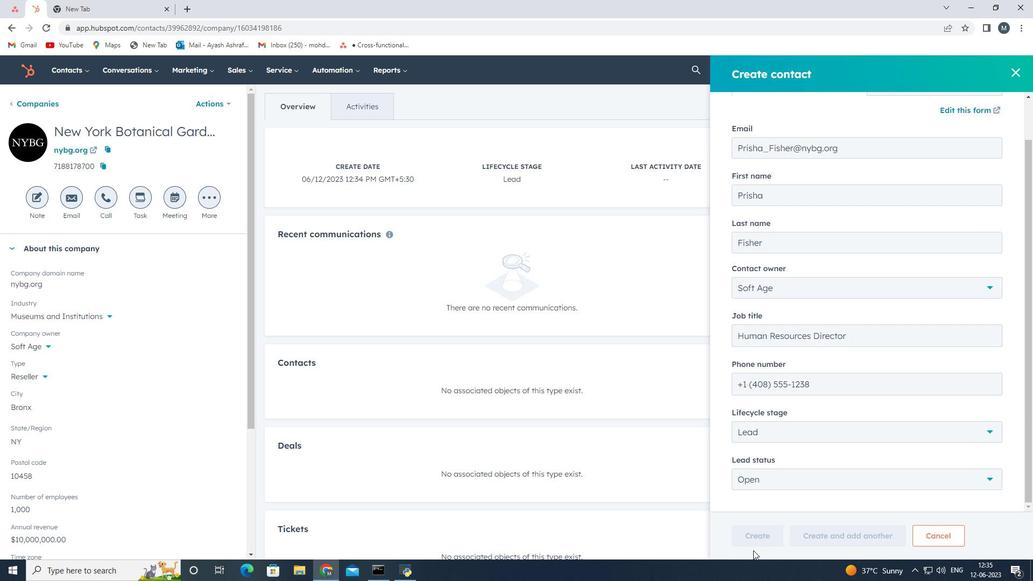 
Action: Mouse pressed left at (758, 538)
Screenshot: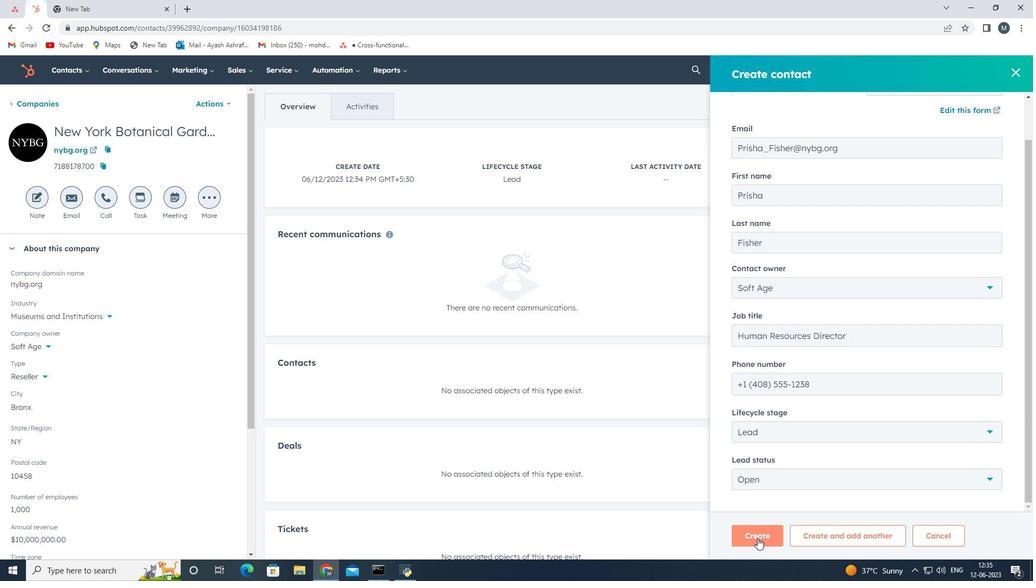 
Action: Mouse moved to (429, 408)
Screenshot: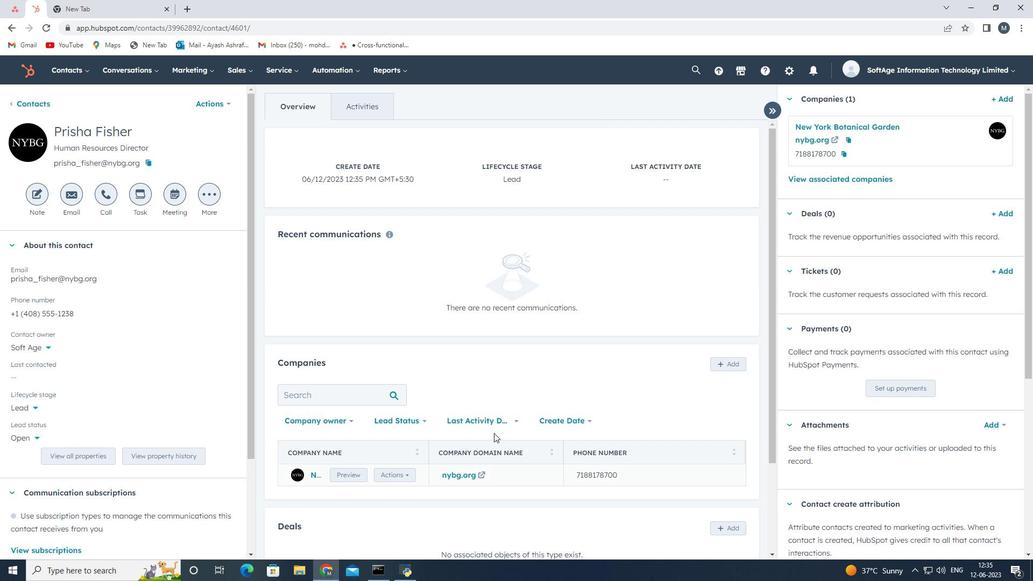 
